 Task: Check the percentage active listings of fitness center in the last 3 years.
Action: Mouse moved to (971, 213)
Screenshot: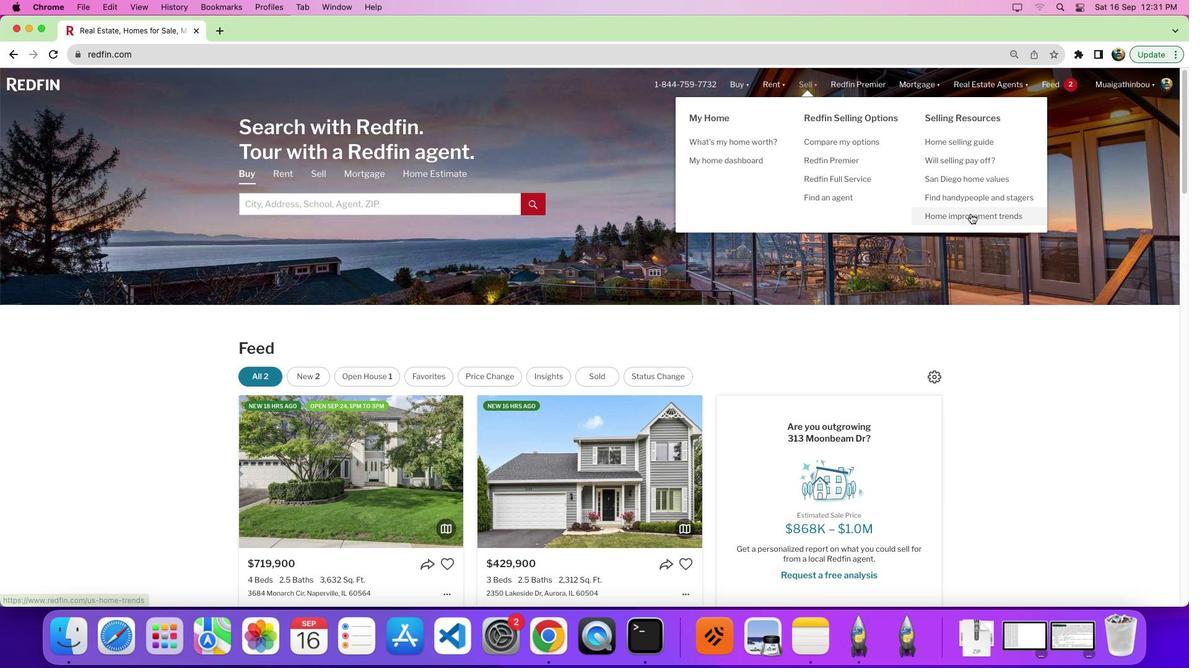 
Action: Mouse pressed left at (971, 213)
Screenshot: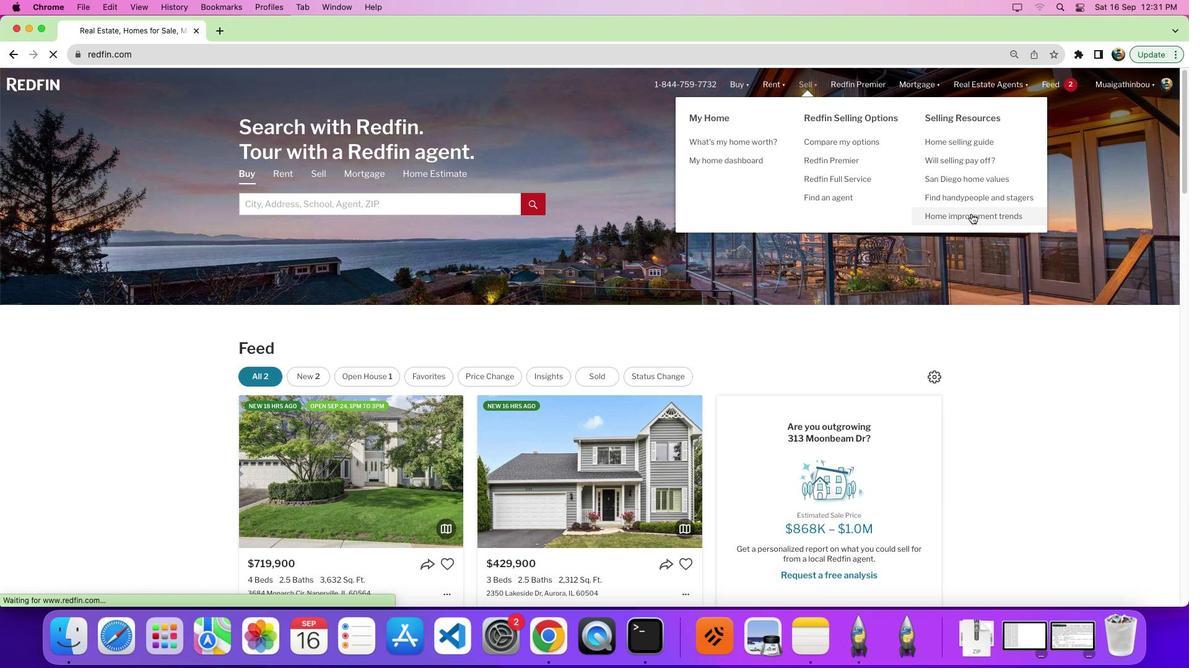 
Action: Mouse moved to (971, 213)
Screenshot: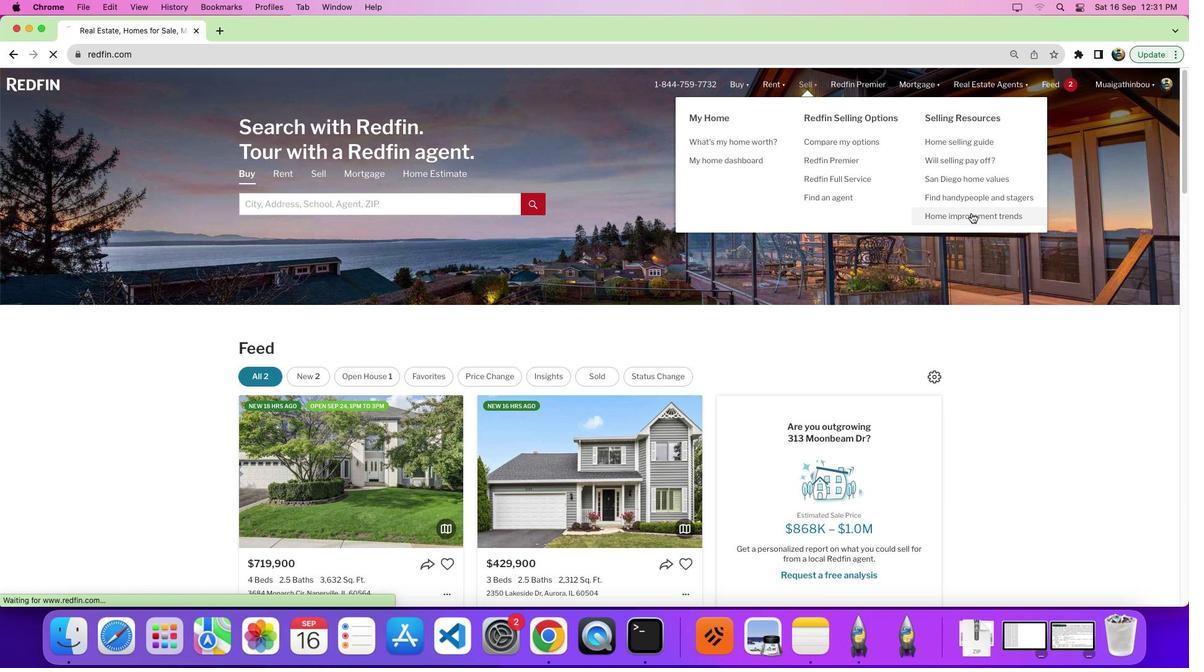 
Action: Mouse pressed left at (971, 213)
Screenshot: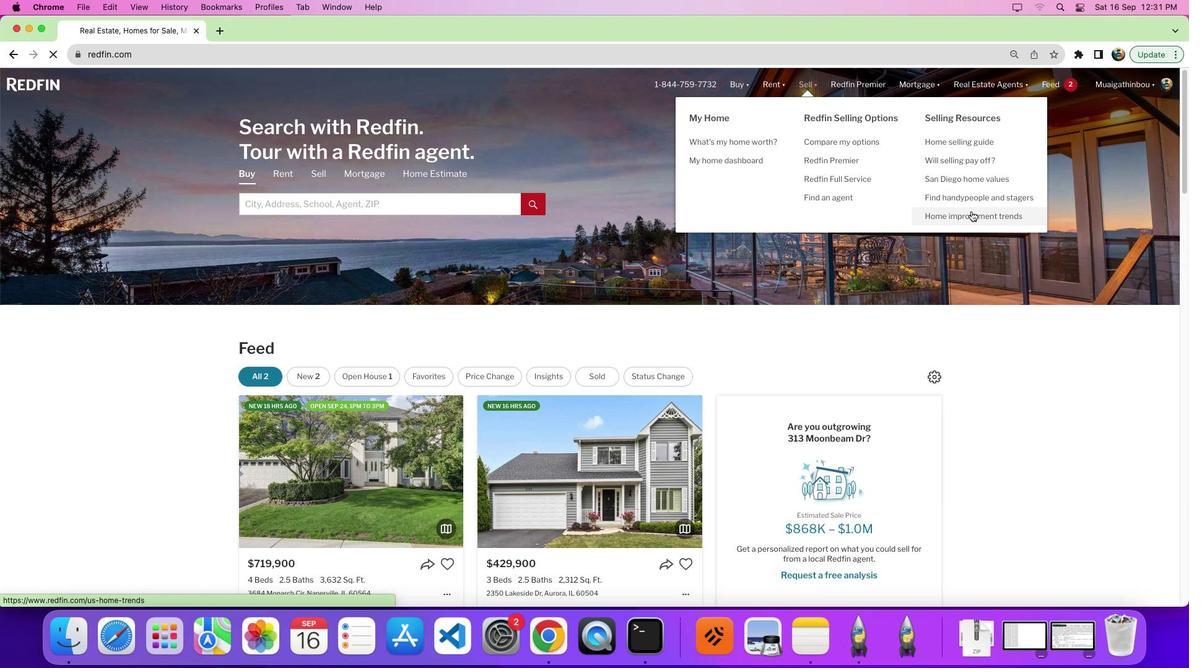 
Action: Mouse moved to (349, 242)
Screenshot: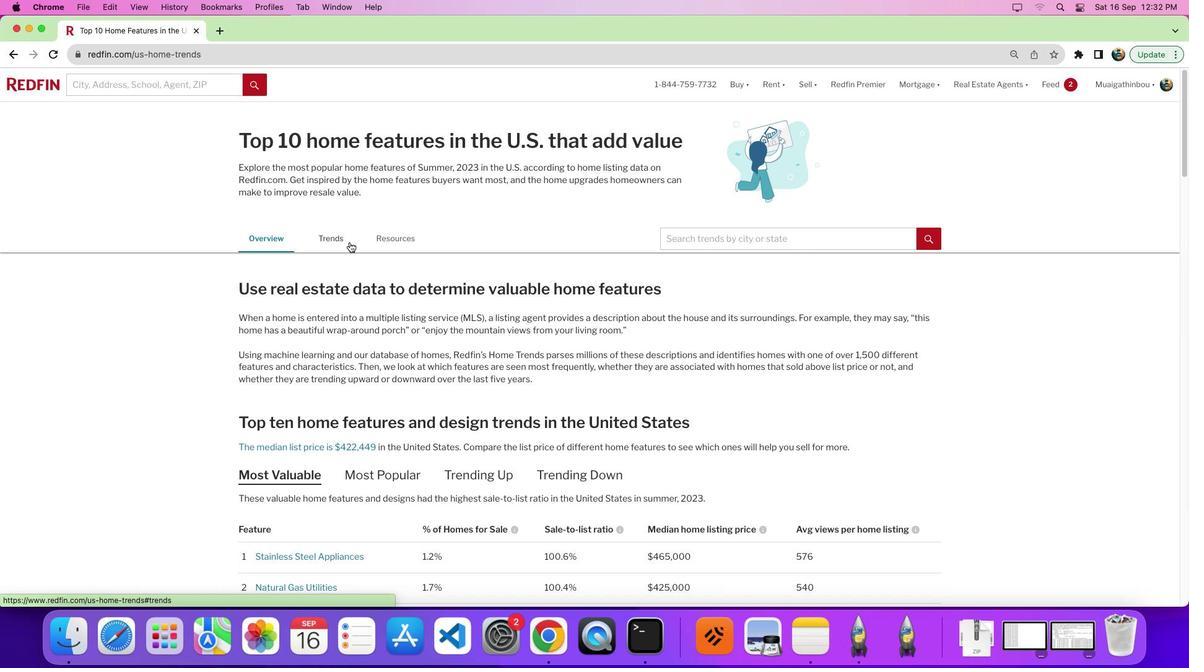 
Action: Mouse pressed left at (349, 242)
Screenshot: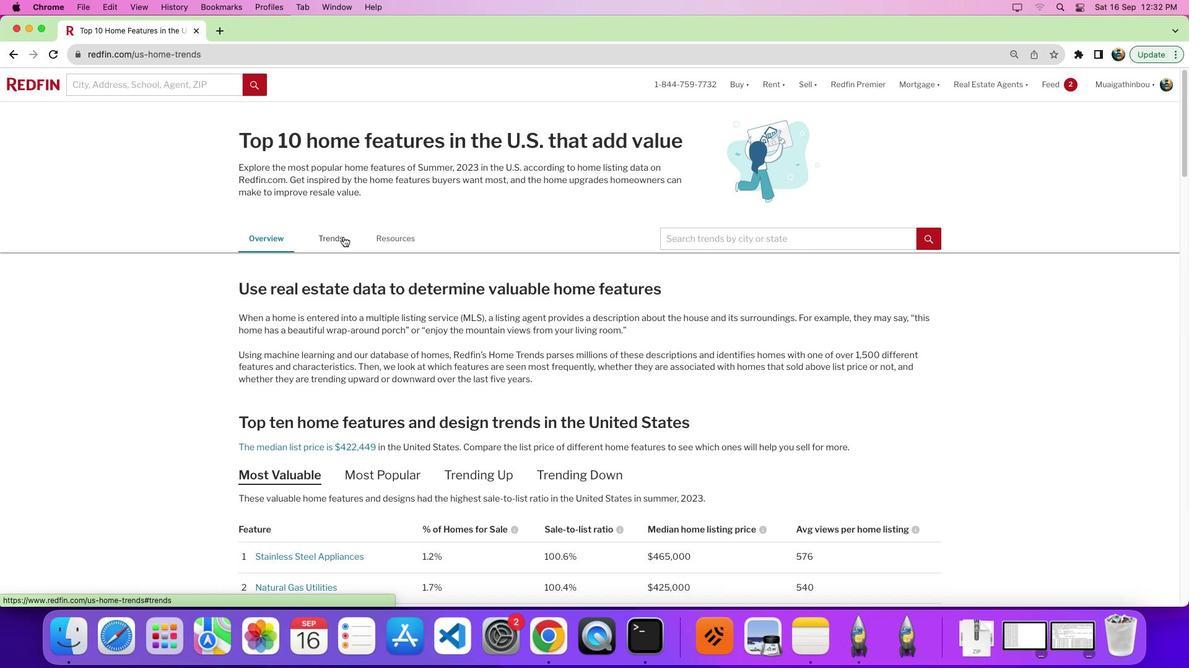 
Action: Mouse moved to (775, 244)
Screenshot: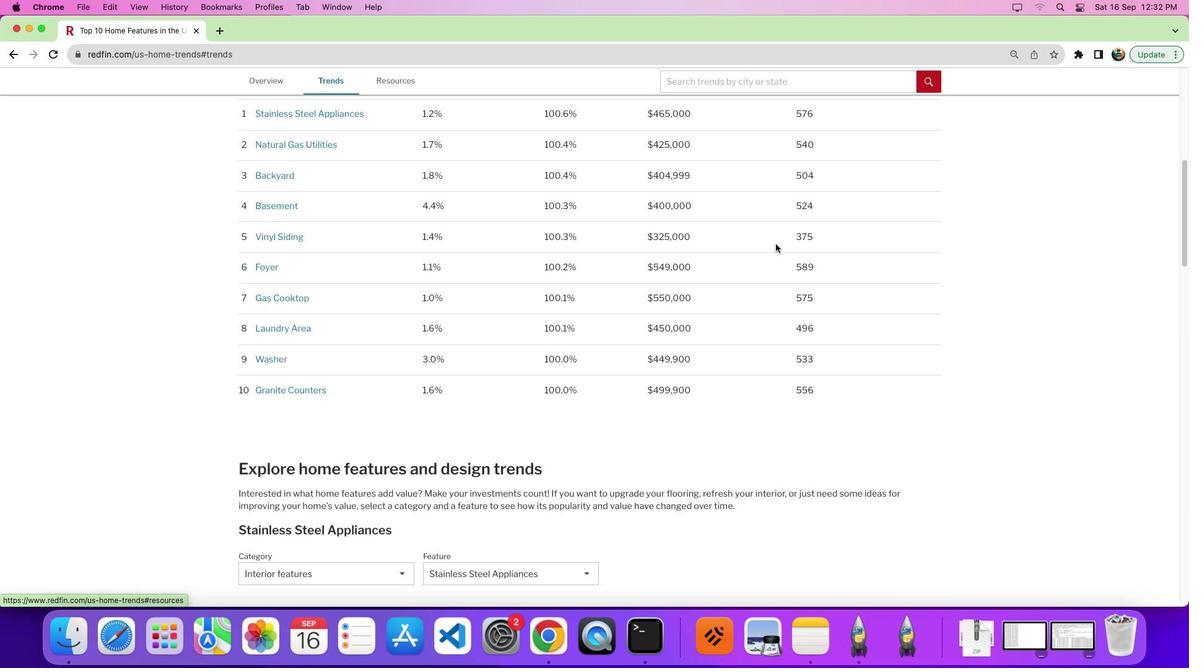 
Action: Mouse scrolled (775, 244) with delta (0, 0)
Screenshot: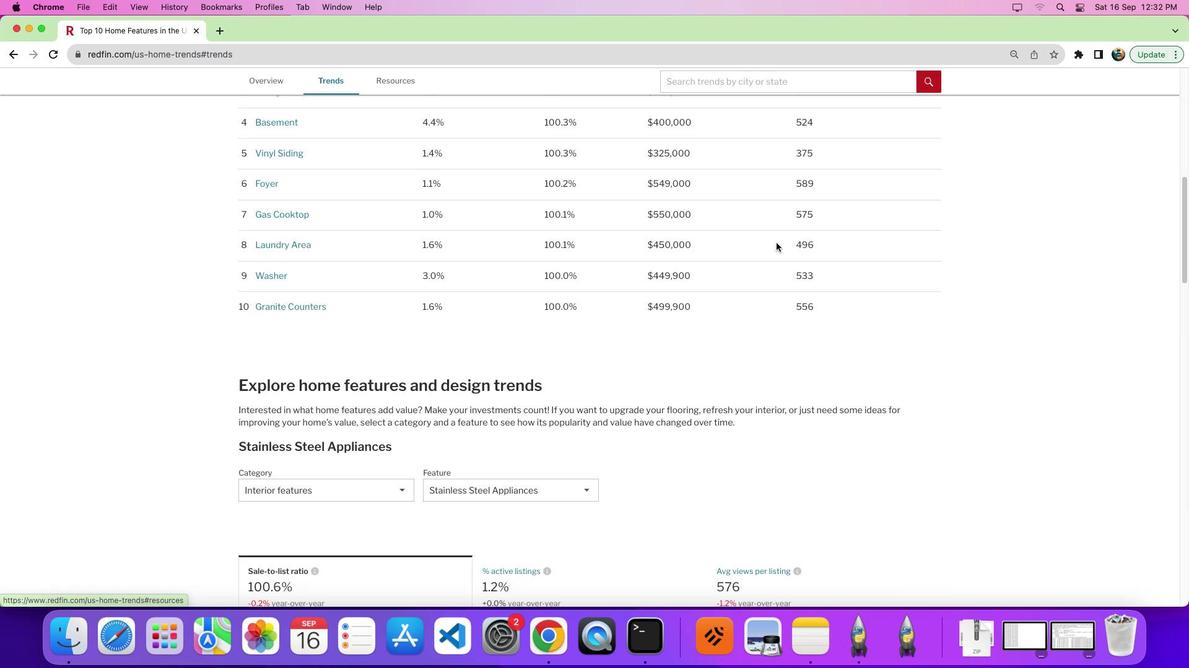 
Action: Mouse scrolled (775, 244) with delta (0, -1)
Screenshot: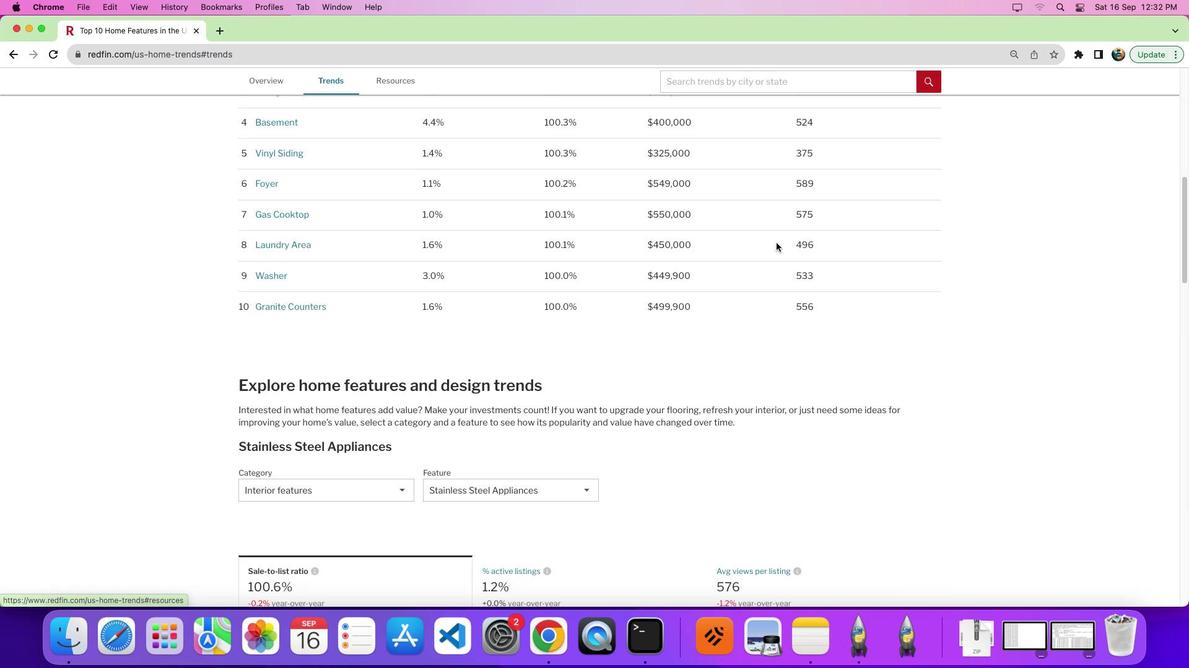 
Action: Mouse scrolled (775, 244) with delta (0, -4)
Screenshot: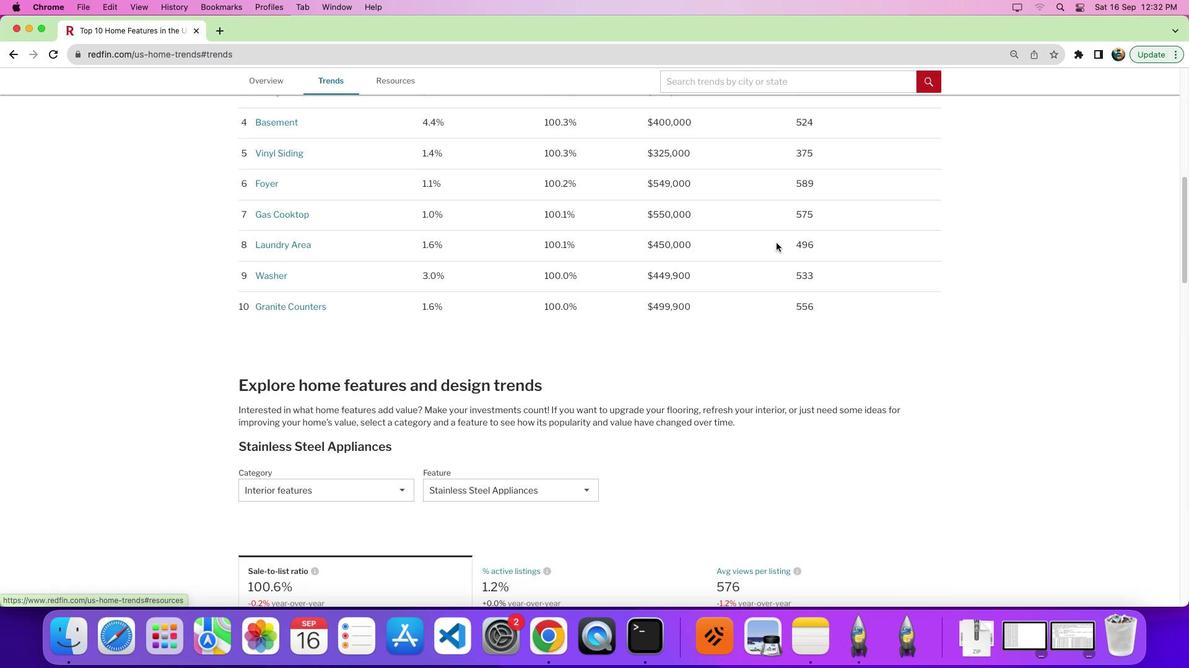 
Action: Mouse scrolled (775, 244) with delta (0, -6)
Screenshot: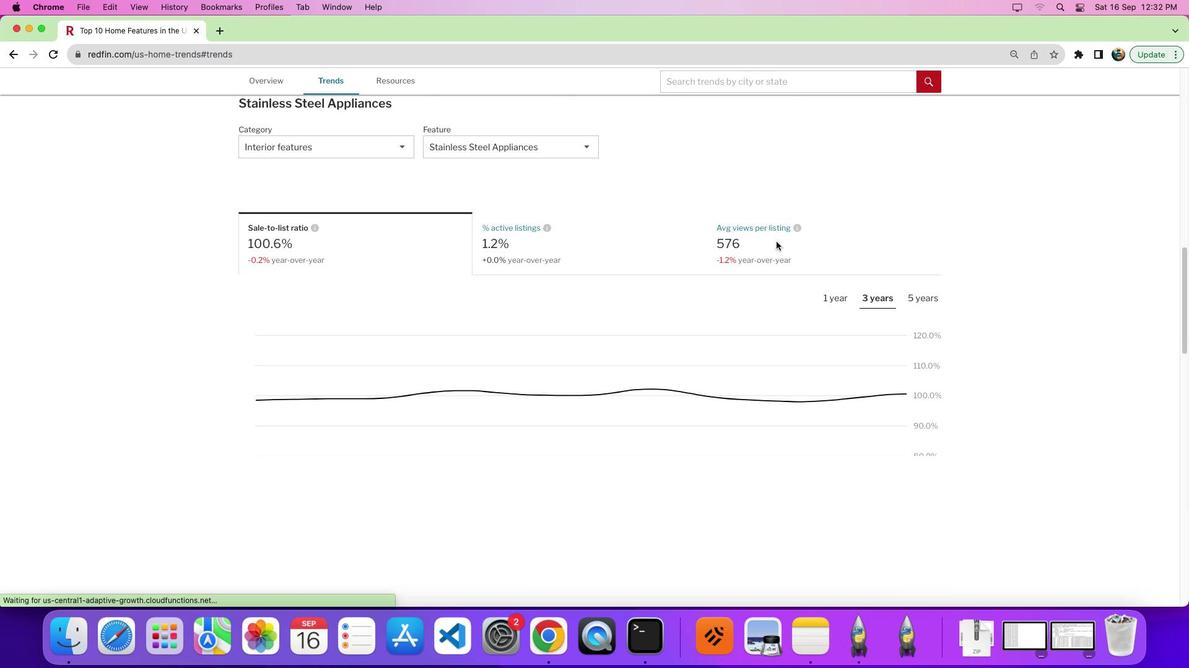 
Action: Mouse moved to (484, 139)
Screenshot: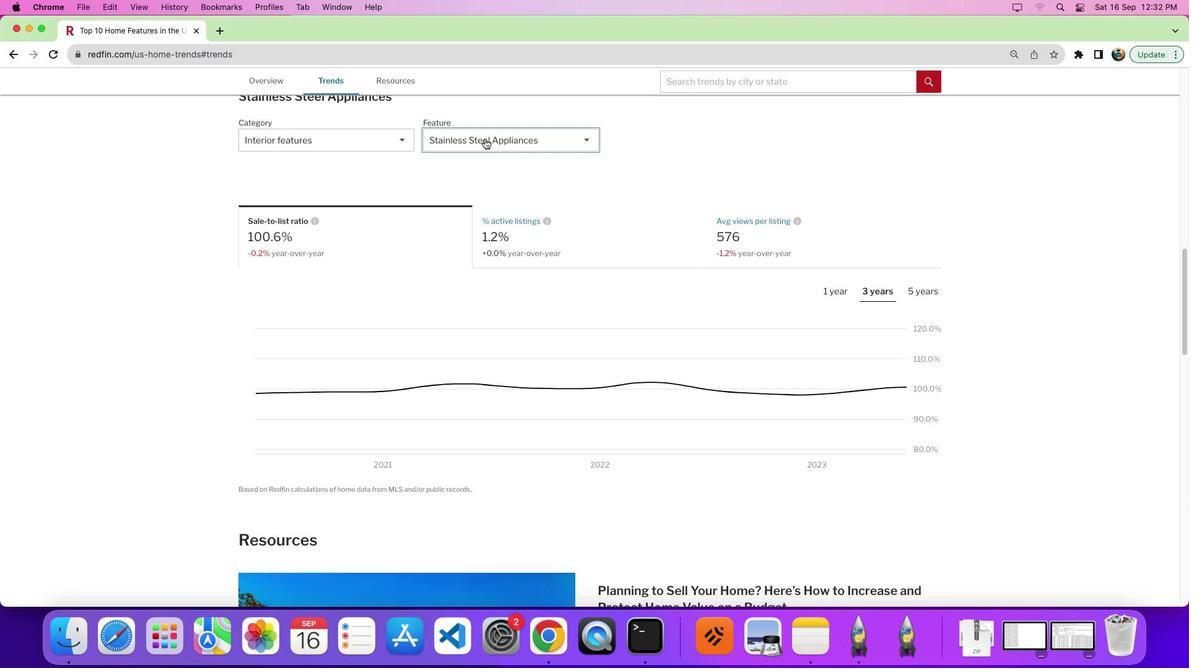 
Action: Mouse pressed left at (484, 139)
Screenshot: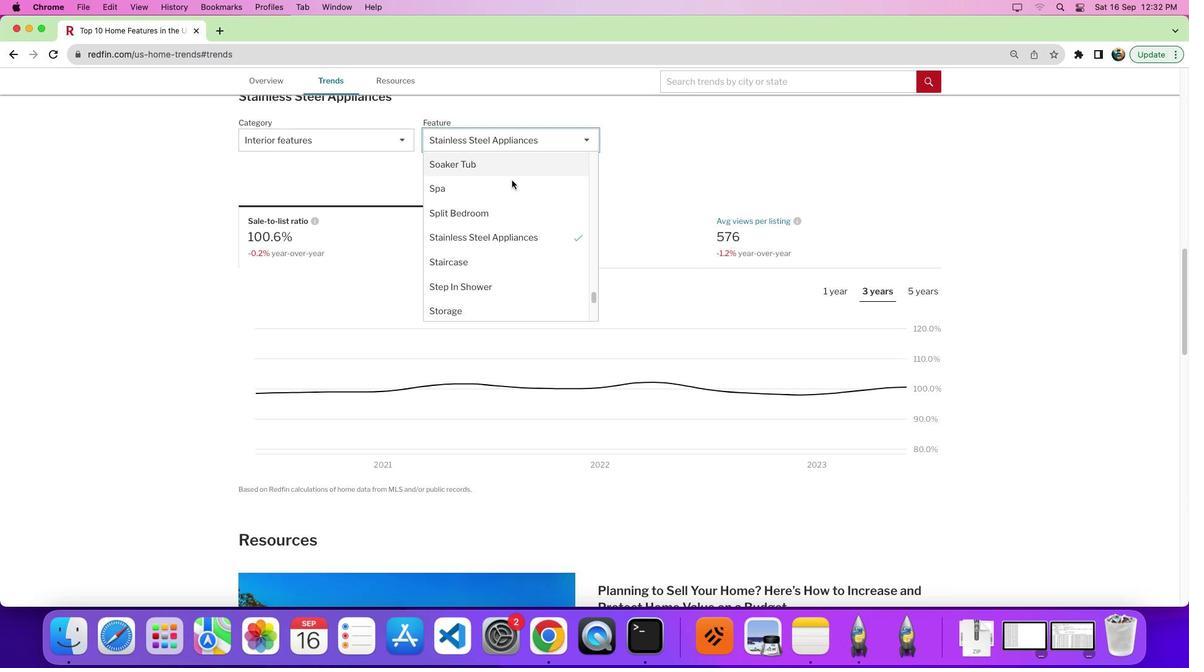 
Action: Mouse moved to (591, 212)
Screenshot: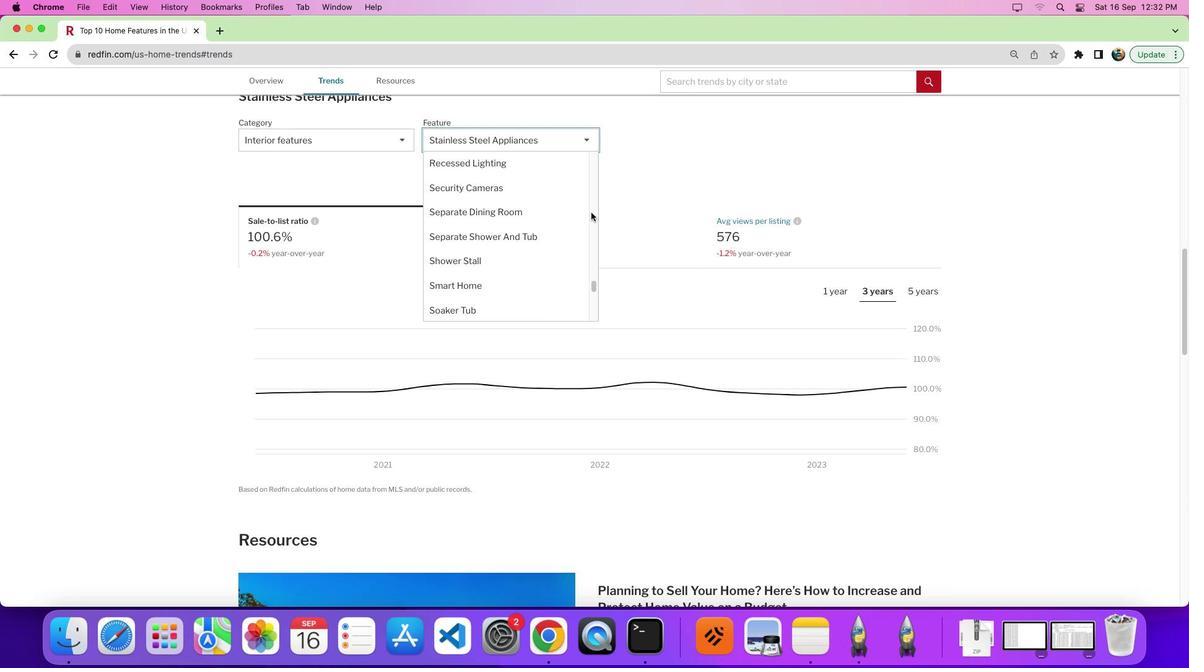 
Action: Mouse pressed left at (591, 212)
Screenshot: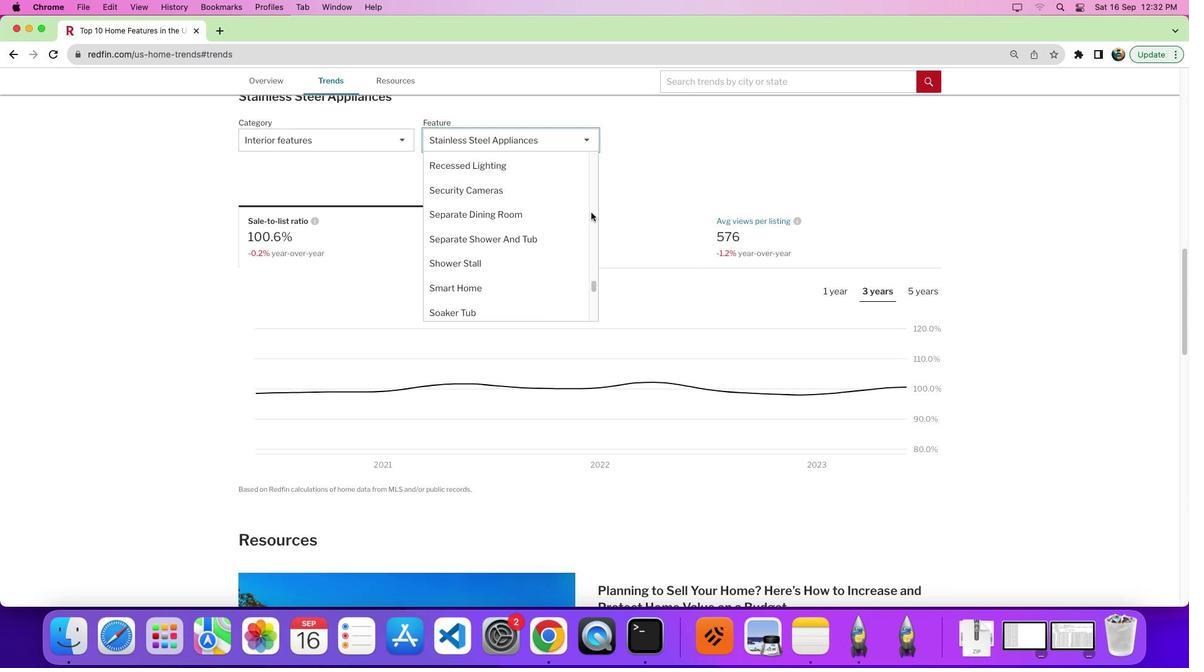 
Action: Mouse moved to (513, 281)
Screenshot: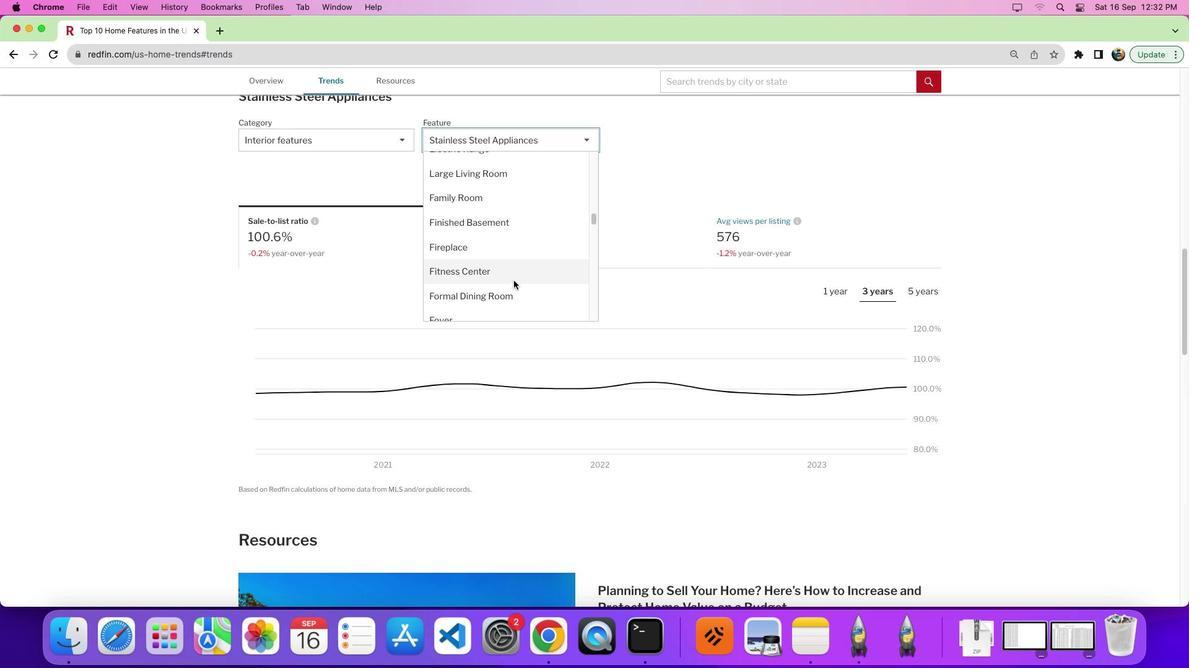 
Action: Mouse pressed left at (513, 281)
Screenshot: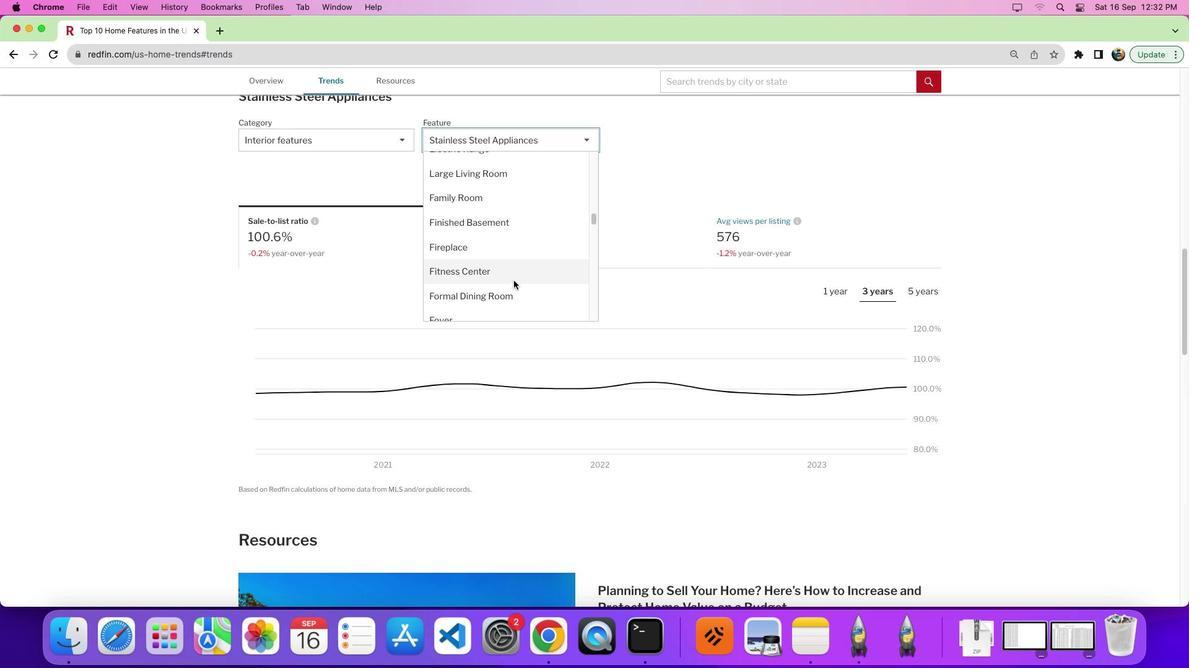 
Action: Mouse moved to (676, 254)
Screenshot: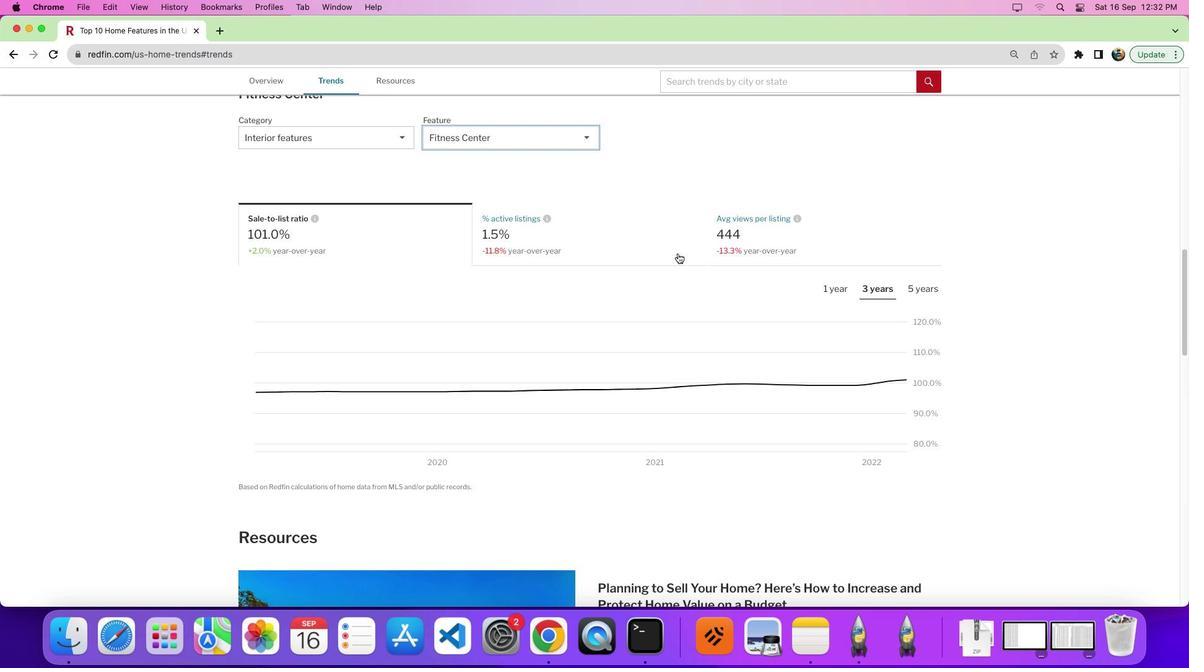 
Action: Mouse scrolled (676, 254) with delta (0, 0)
Screenshot: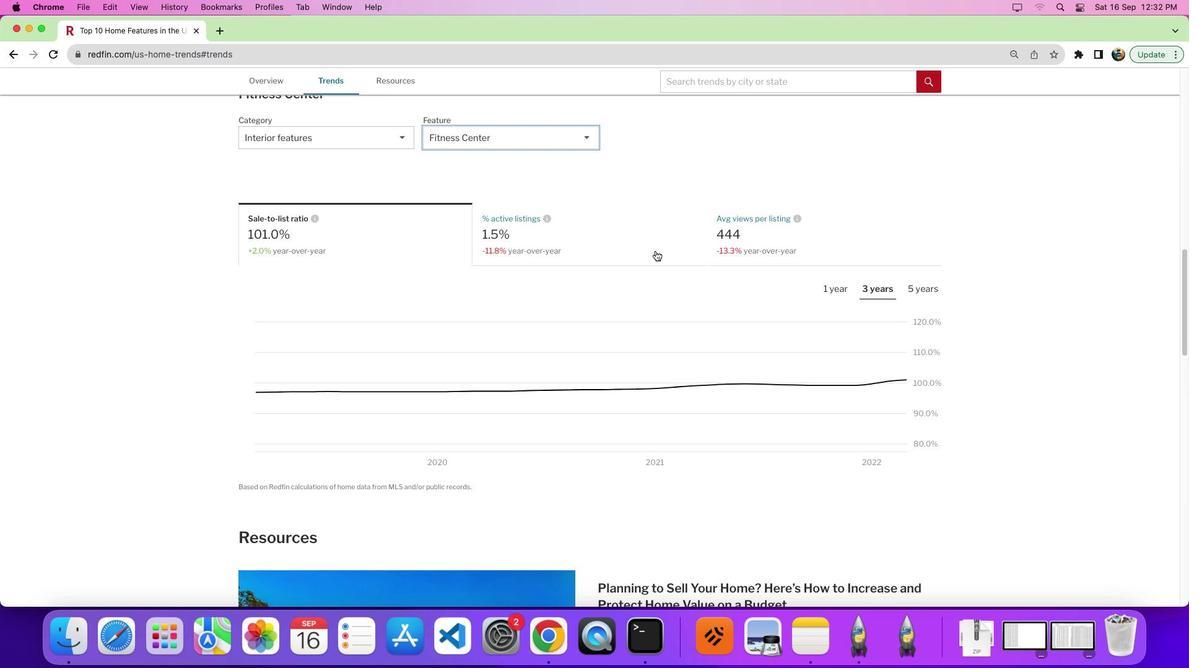 
Action: Mouse moved to (526, 225)
Screenshot: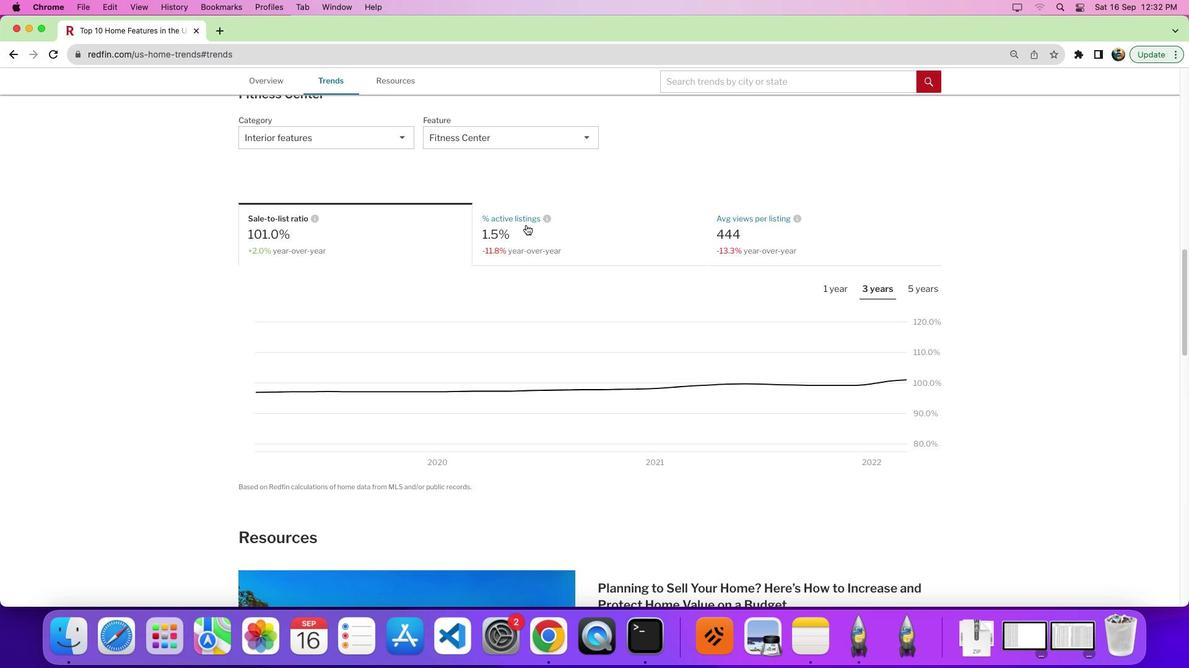 
Action: Mouse pressed left at (526, 225)
Screenshot: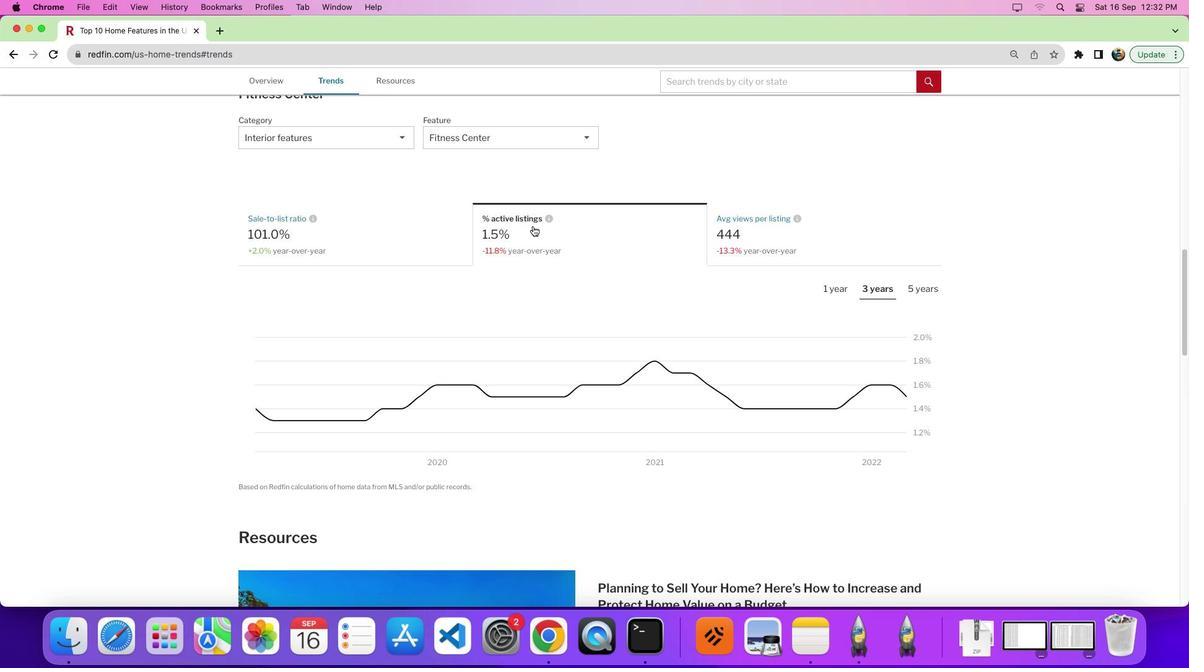 
Action: Mouse moved to (717, 265)
Screenshot: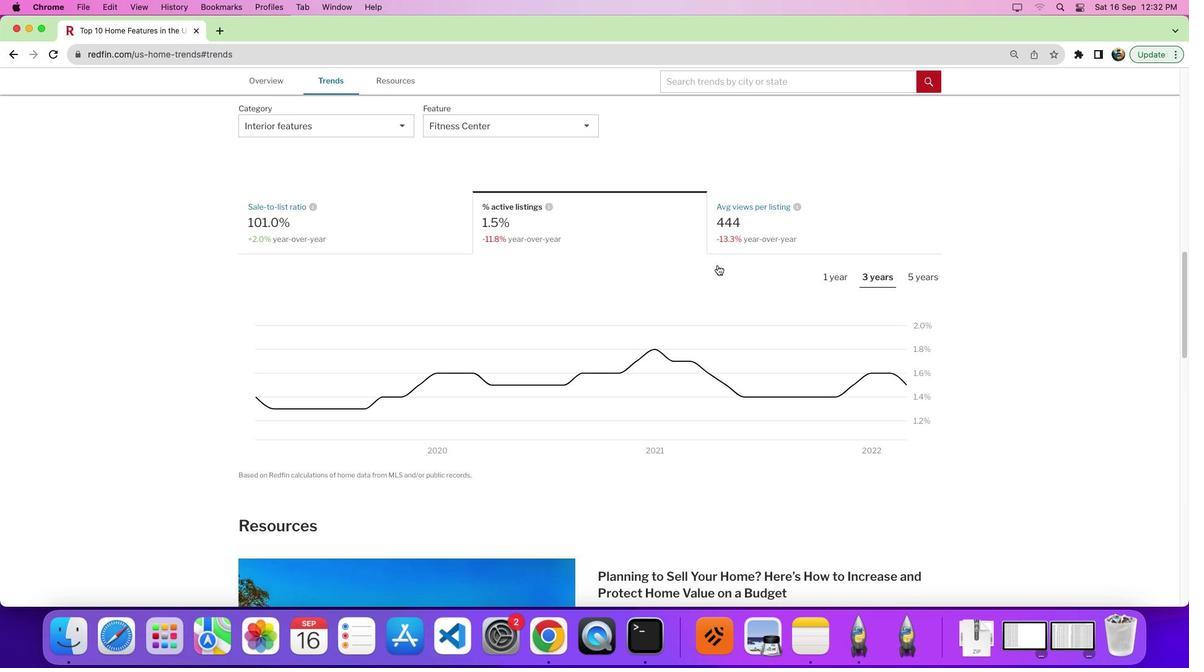 
Action: Mouse scrolled (717, 265) with delta (0, 0)
Screenshot: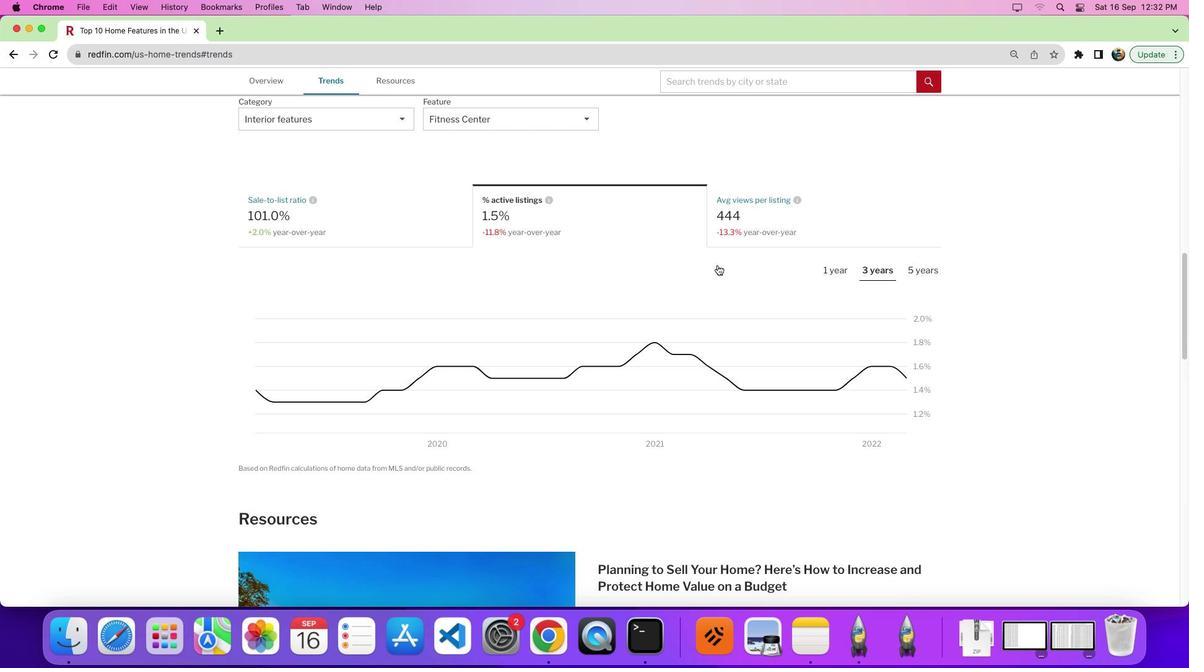 
Action: Mouse scrolled (717, 265) with delta (0, 0)
Screenshot: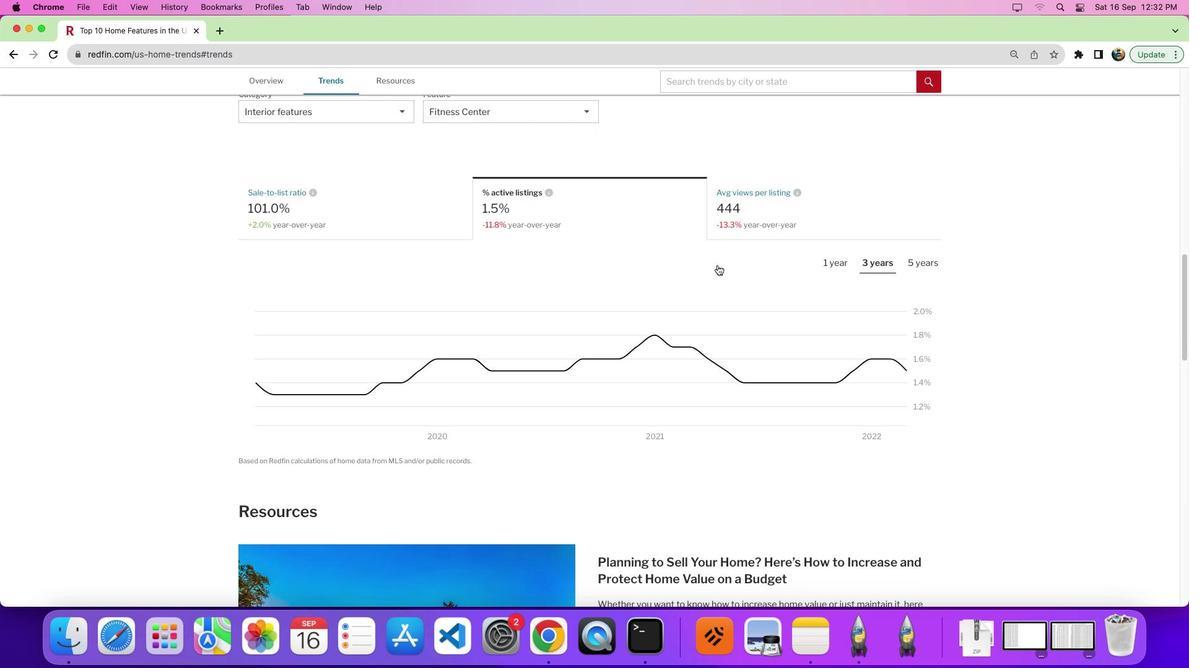 
Action: Mouse moved to (1038, 195)
Screenshot: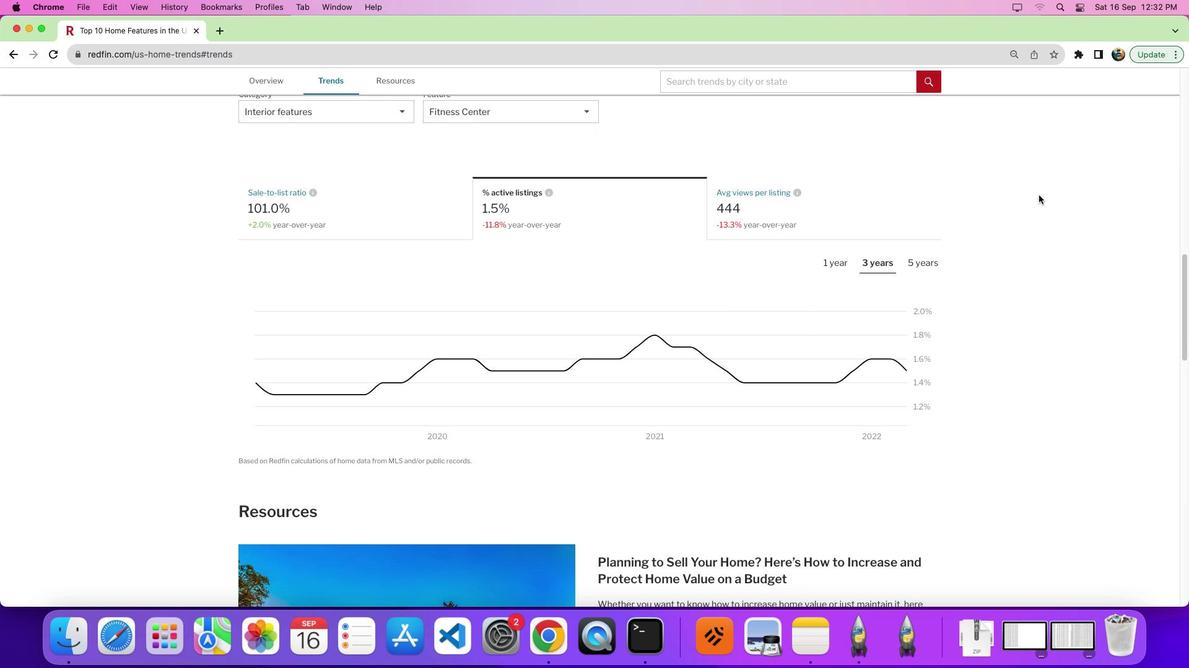 
